 Task: Set "Multipass rate control" for "H.264/MPEG-4 Part 10/AVC encoder (x264)" to 1.
Action: Mouse moved to (95, 12)
Screenshot: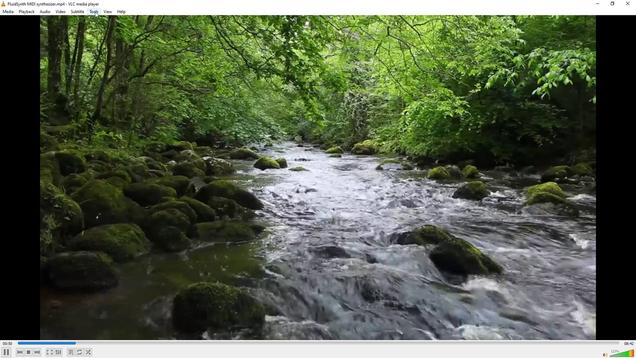 
Action: Mouse pressed left at (95, 12)
Screenshot: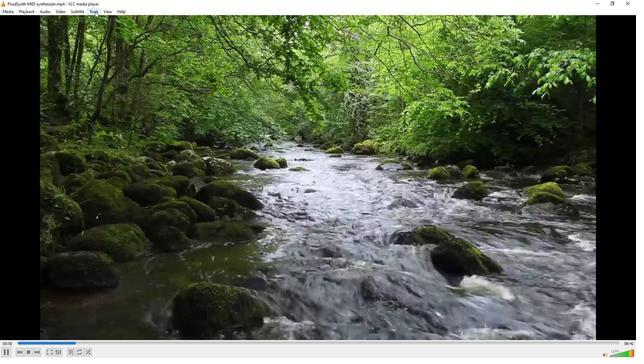 
Action: Mouse moved to (115, 92)
Screenshot: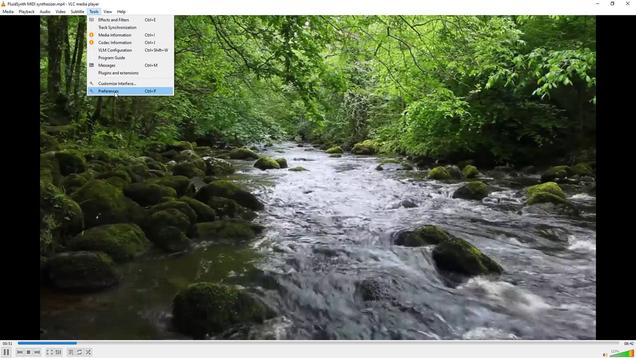 
Action: Mouse pressed left at (115, 92)
Screenshot: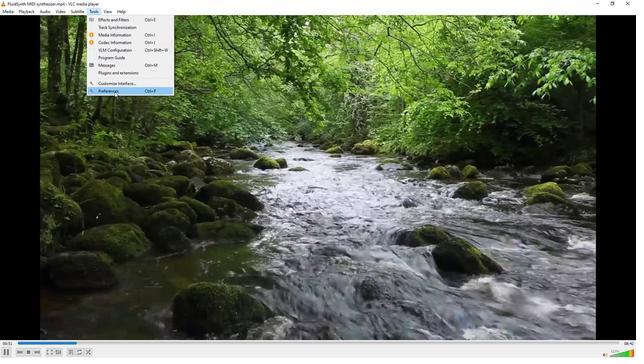 
Action: Mouse moved to (79, 278)
Screenshot: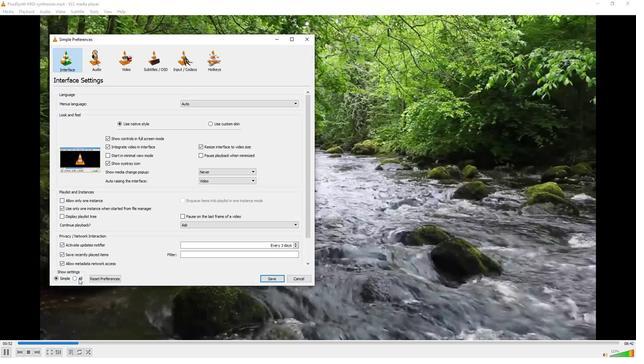 
Action: Mouse pressed left at (79, 278)
Screenshot: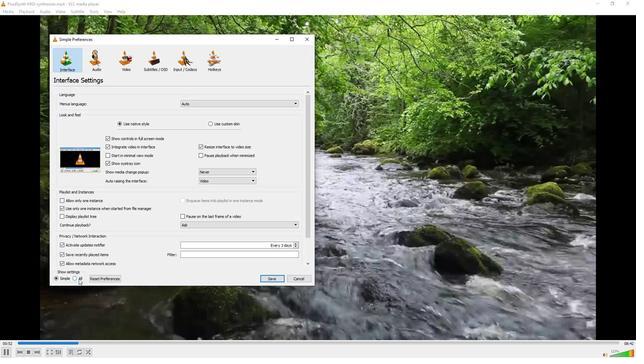
Action: Mouse moved to (65, 210)
Screenshot: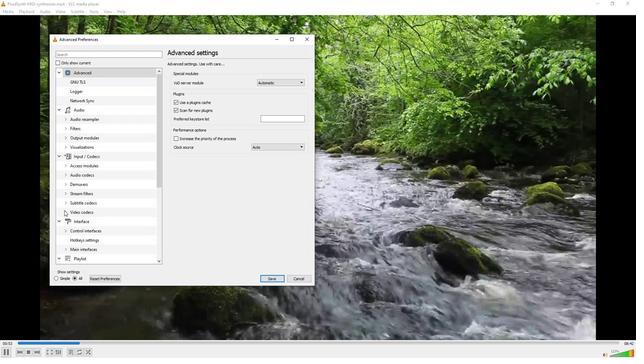 
Action: Mouse pressed left at (65, 210)
Screenshot: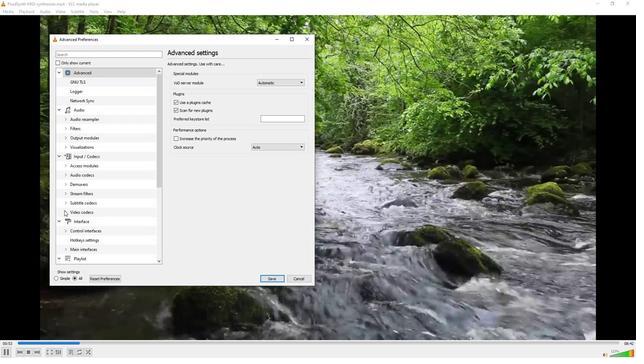 
Action: Mouse moved to (94, 227)
Screenshot: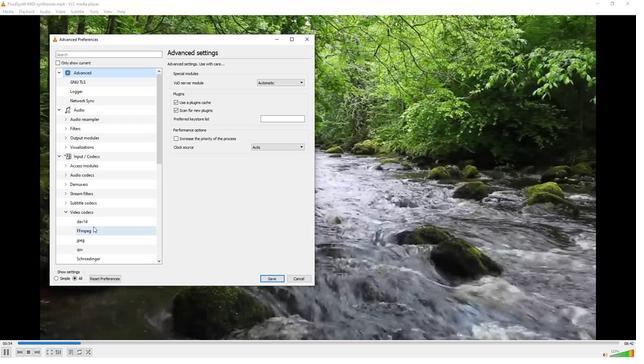 
Action: Mouse scrolled (94, 227) with delta (0, 0)
Screenshot: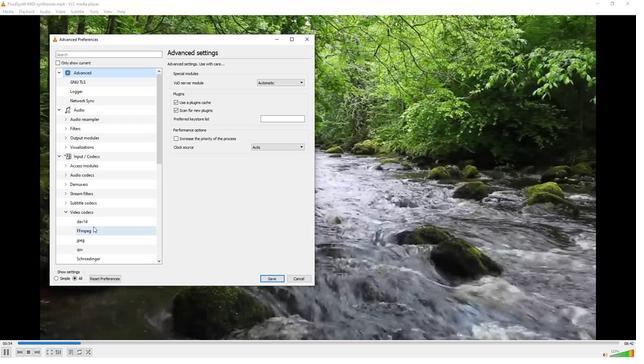 
Action: Mouse moved to (94, 256)
Screenshot: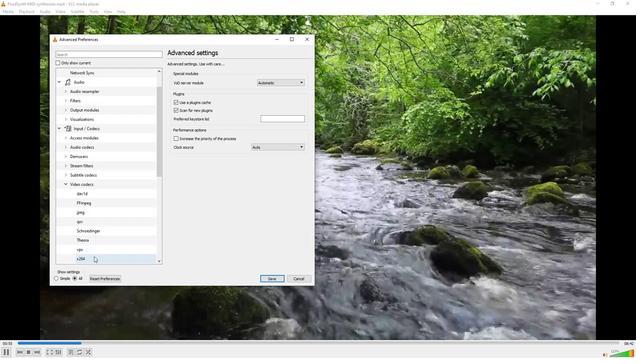 
Action: Mouse pressed left at (94, 256)
Screenshot: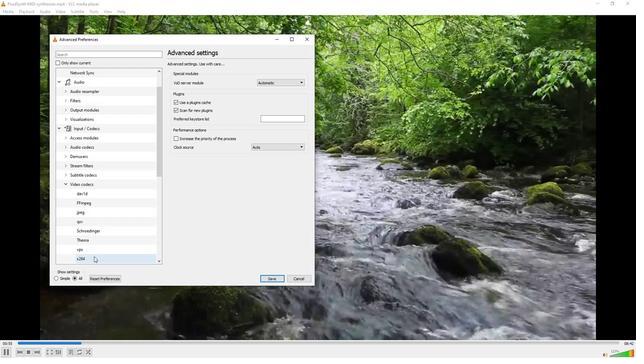 
Action: Mouse moved to (203, 235)
Screenshot: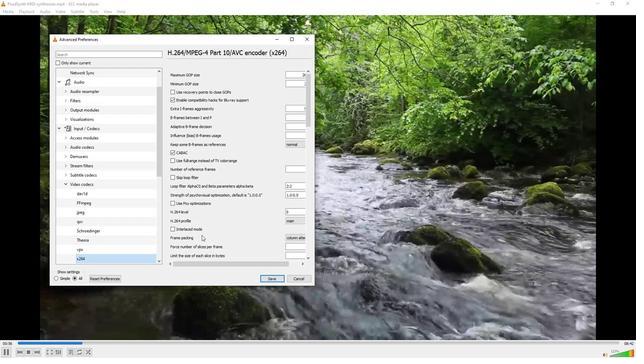
Action: Mouse scrolled (203, 234) with delta (0, 0)
Screenshot: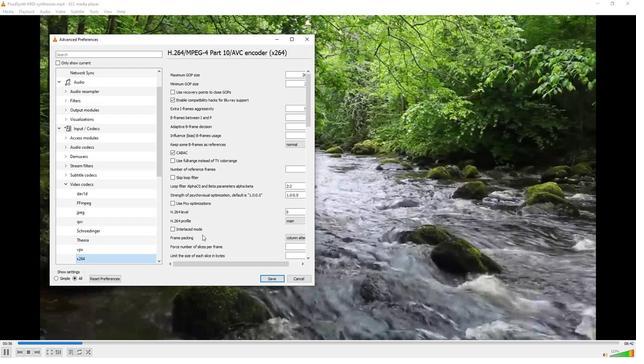 
Action: Mouse scrolled (203, 234) with delta (0, 0)
Screenshot: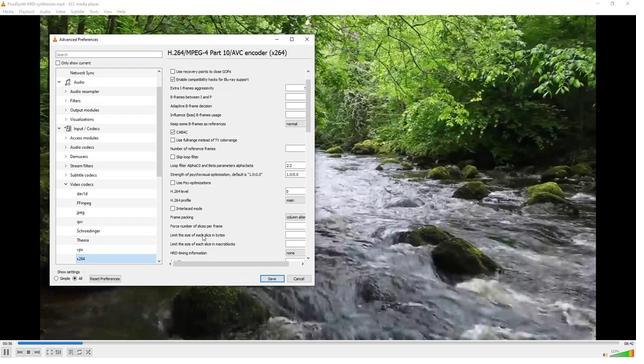 
Action: Mouse scrolled (203, 234) with delta (0, 0)
Screenshot: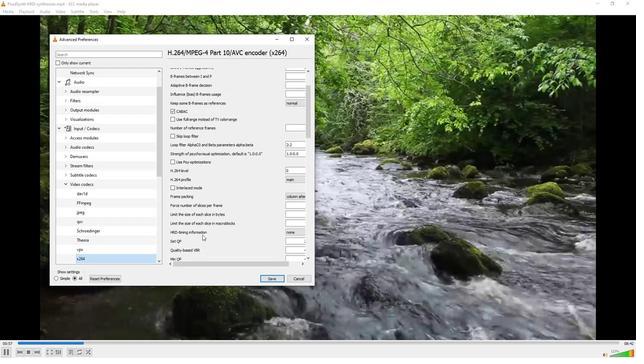 
Action: Mouse scrolled (203, 234) with delta (0, 0)
Screenshot: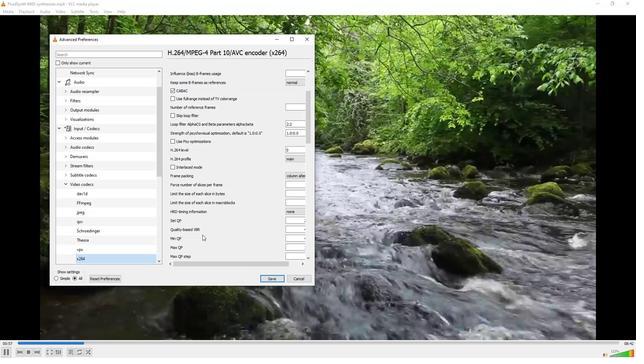 
Action: Mouse scrolled (203, 234) with delta (0, 0)
Screenshot: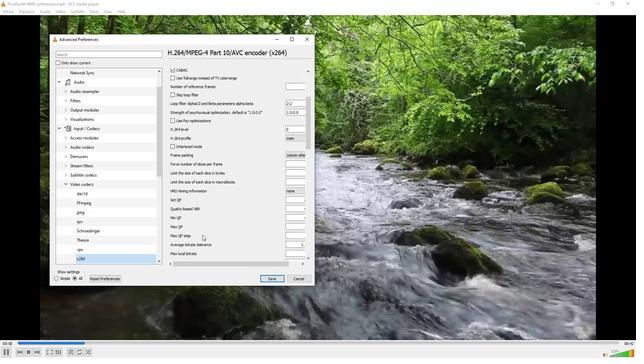 
Action: Mouse scrolled (203, 234) with delta (0, 0)
Screenshot: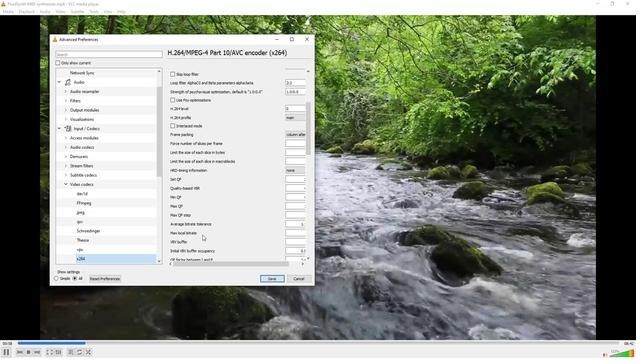 
Action: Mouse scrolled (203, 234) with delta (0, 0)
Screenshot: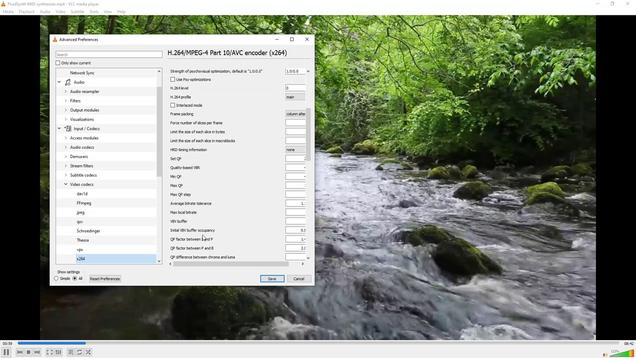 
Action: Mouse moved to (289, 243)
Screenshot: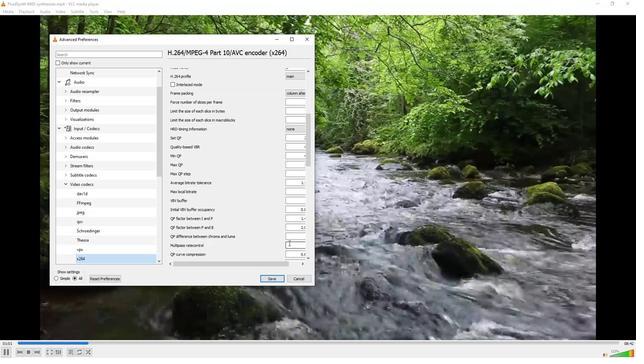 
Action: Mouse pressed left at (289, 243)
Screenshot: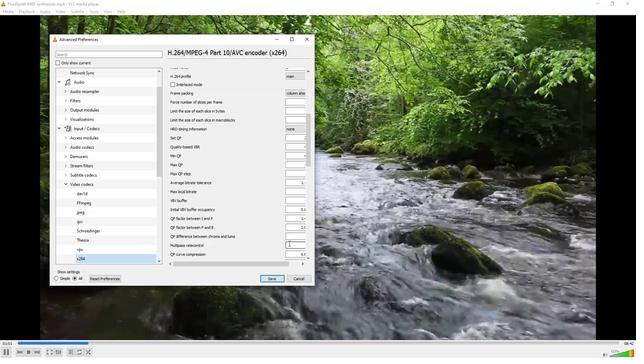 
Action: Mouse moved to (258, 264)
Screenshot: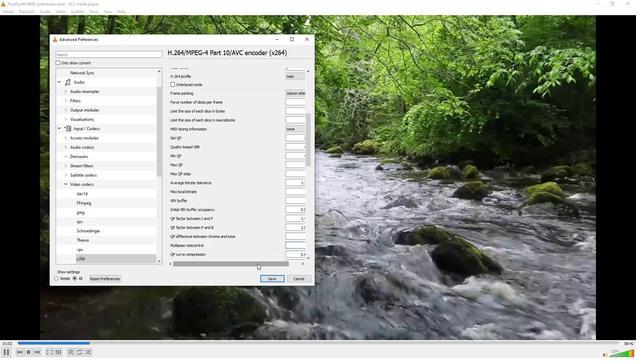 
Action: Mouse pressed left at (258, 264)
Screenshot: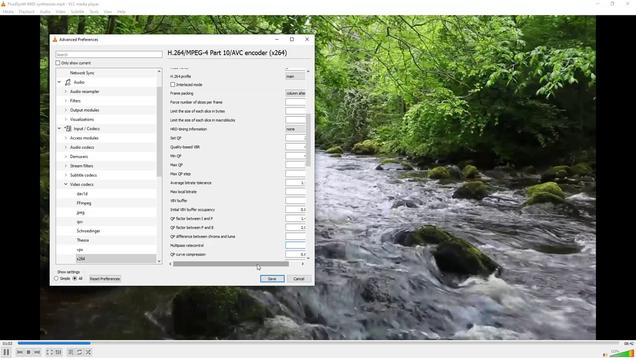 
Action: Mouse moved to (300, 244)
Screenshot: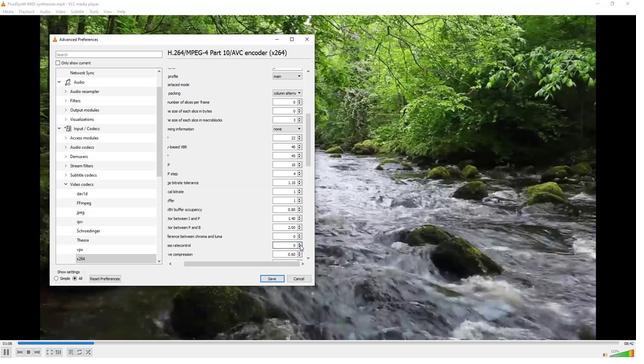
Action: Mouse pressed left at (300, 244)
Screenshot: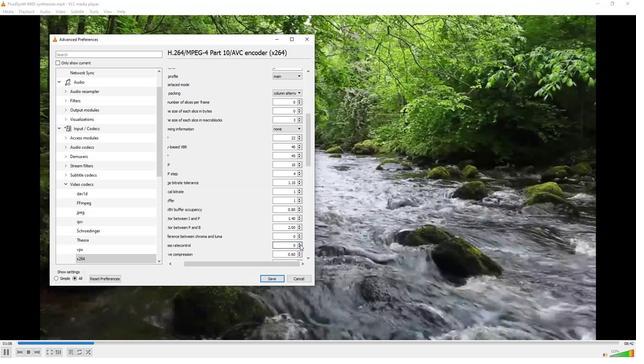 
Action: Mouse moved to (276, 252)
Screenshot: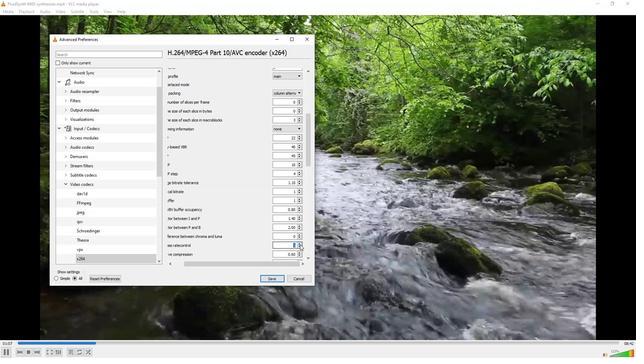 
